 Task: Check all your labeled locations.
Action: Mouse moved to (29, 112)
Screenshot: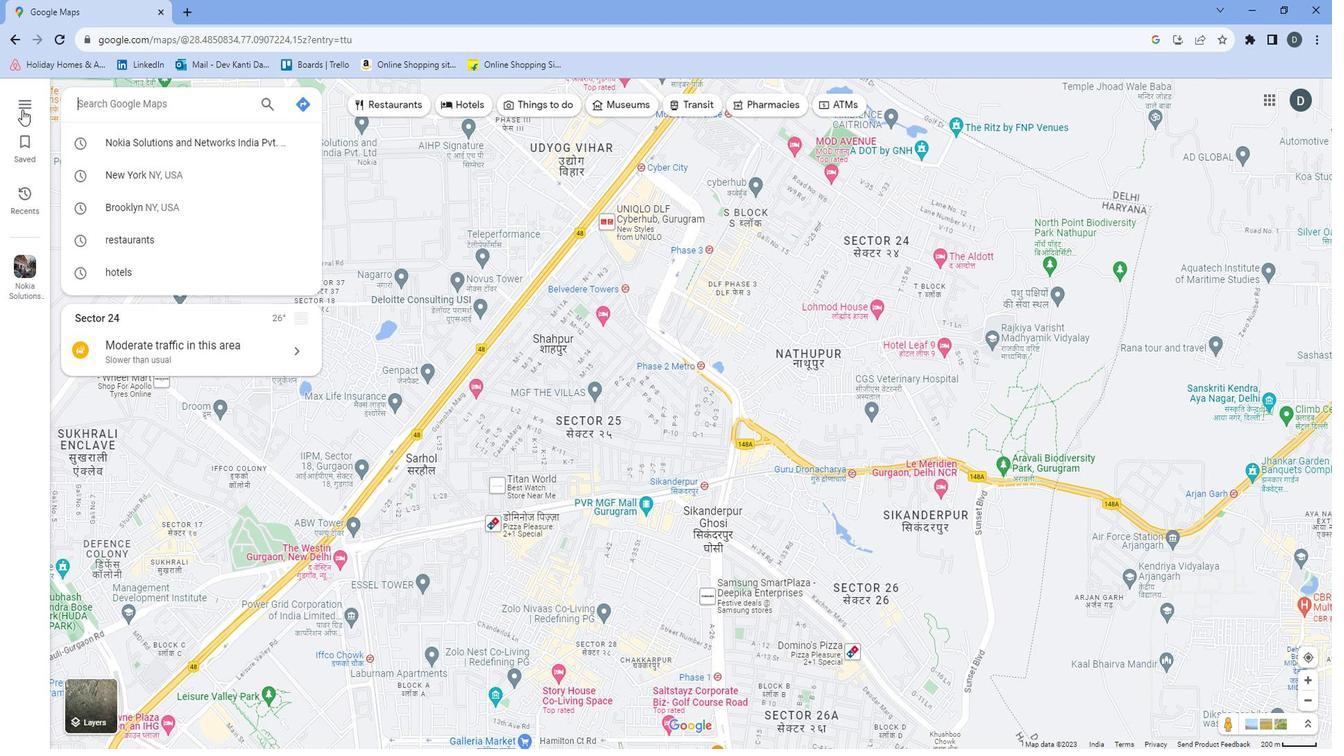 
Action: Mouse pressed left at (29, 112)
Screenshot: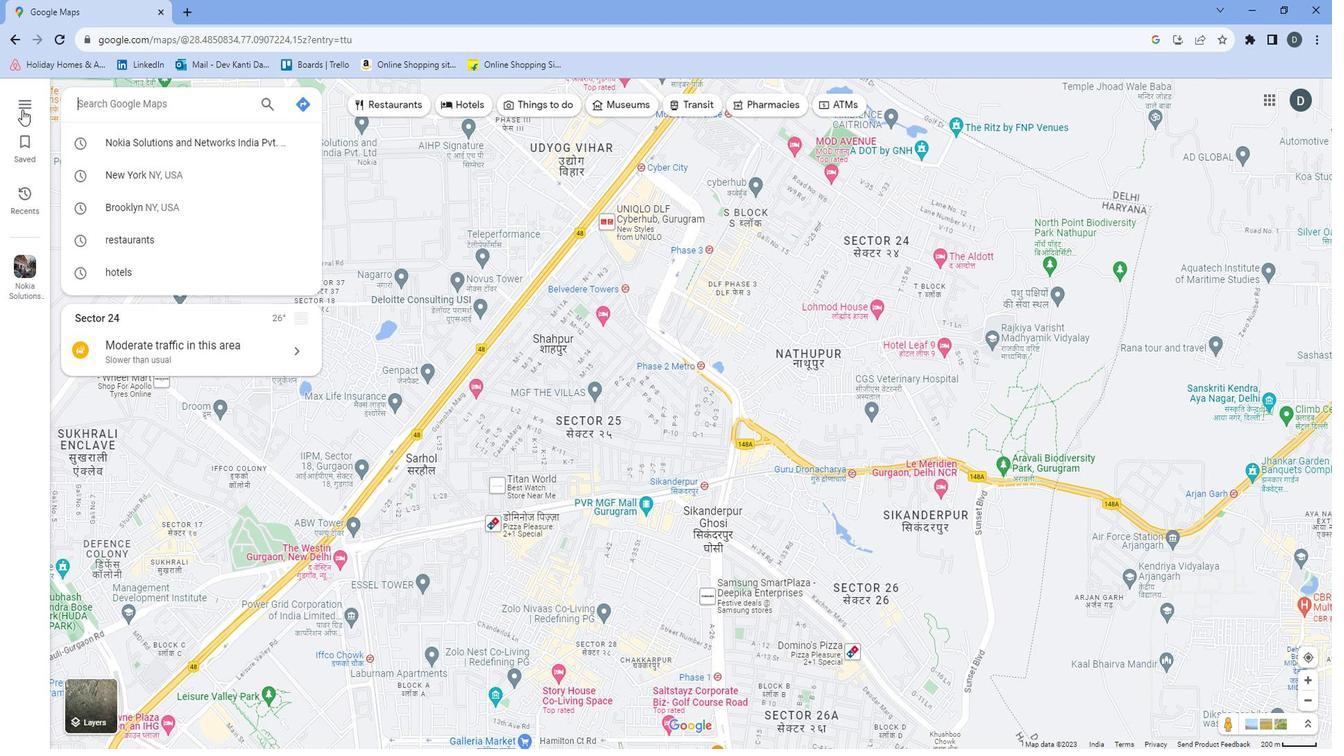 
Action: Mouse moved to (54, 177)
Screenshot: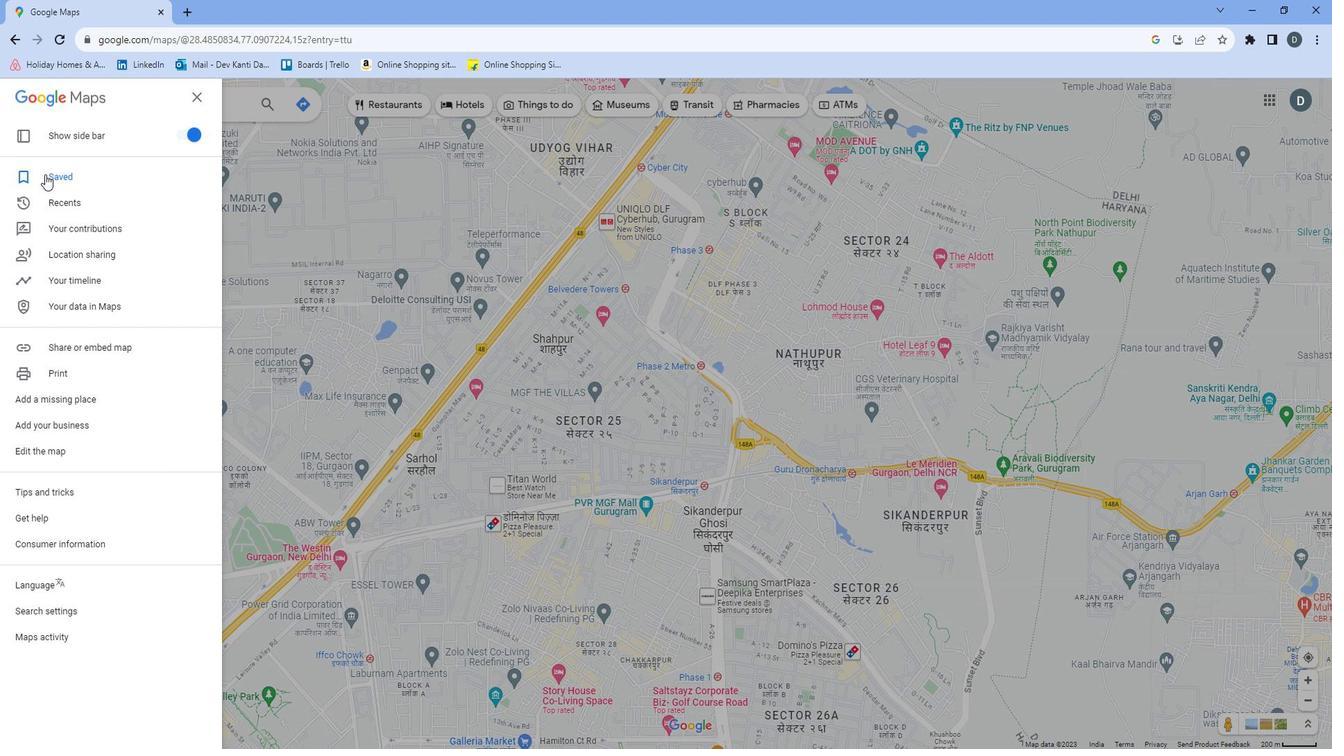 
Action: Mouse pressed left at (54, 177)
Screenshot: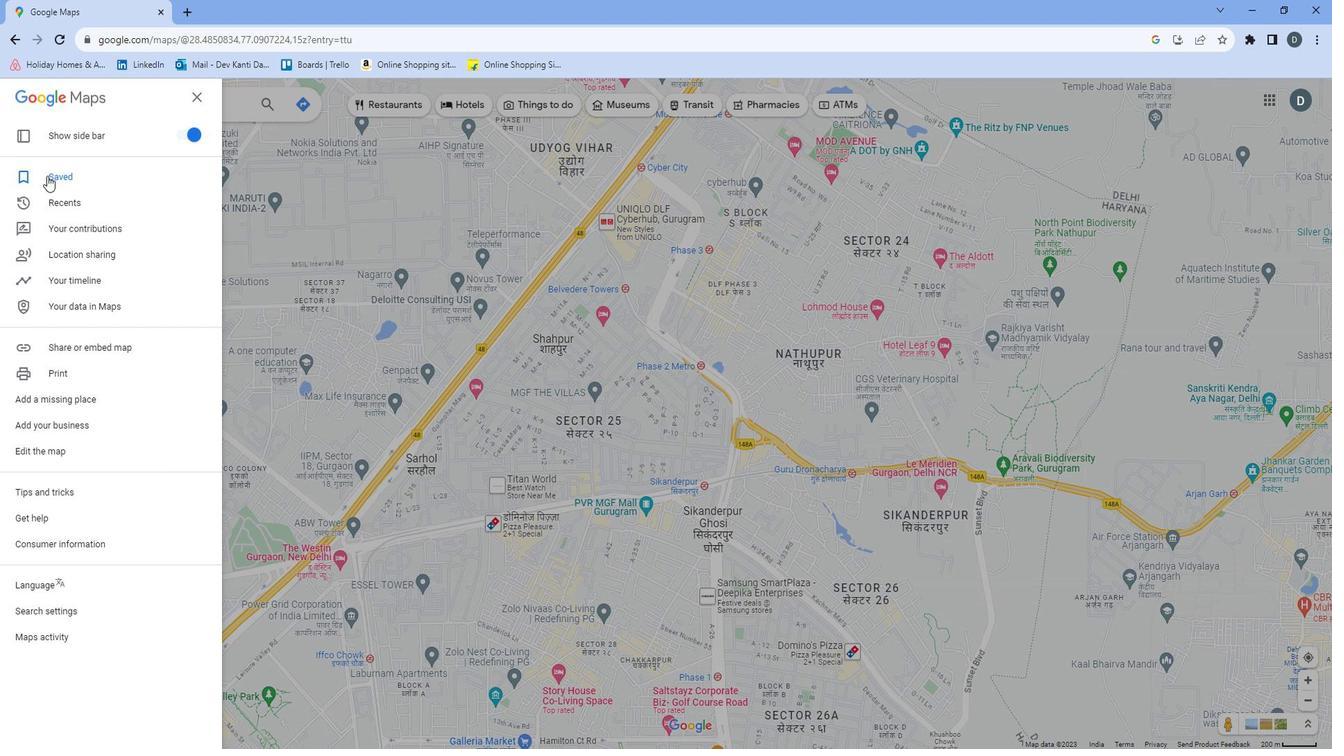 
Action: Mouse moved to (156, 150)
Screenshot: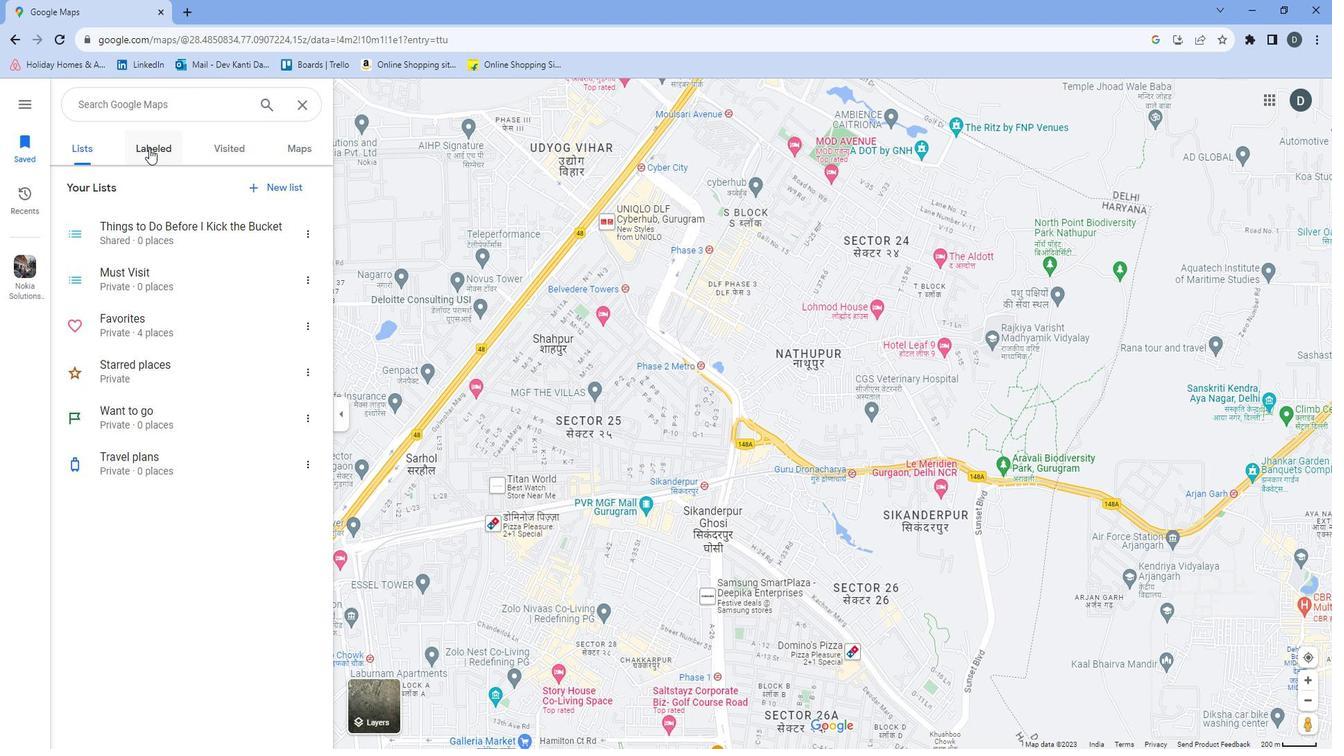 
Action: Mouse pressed left at (156, 150)
Screenshot: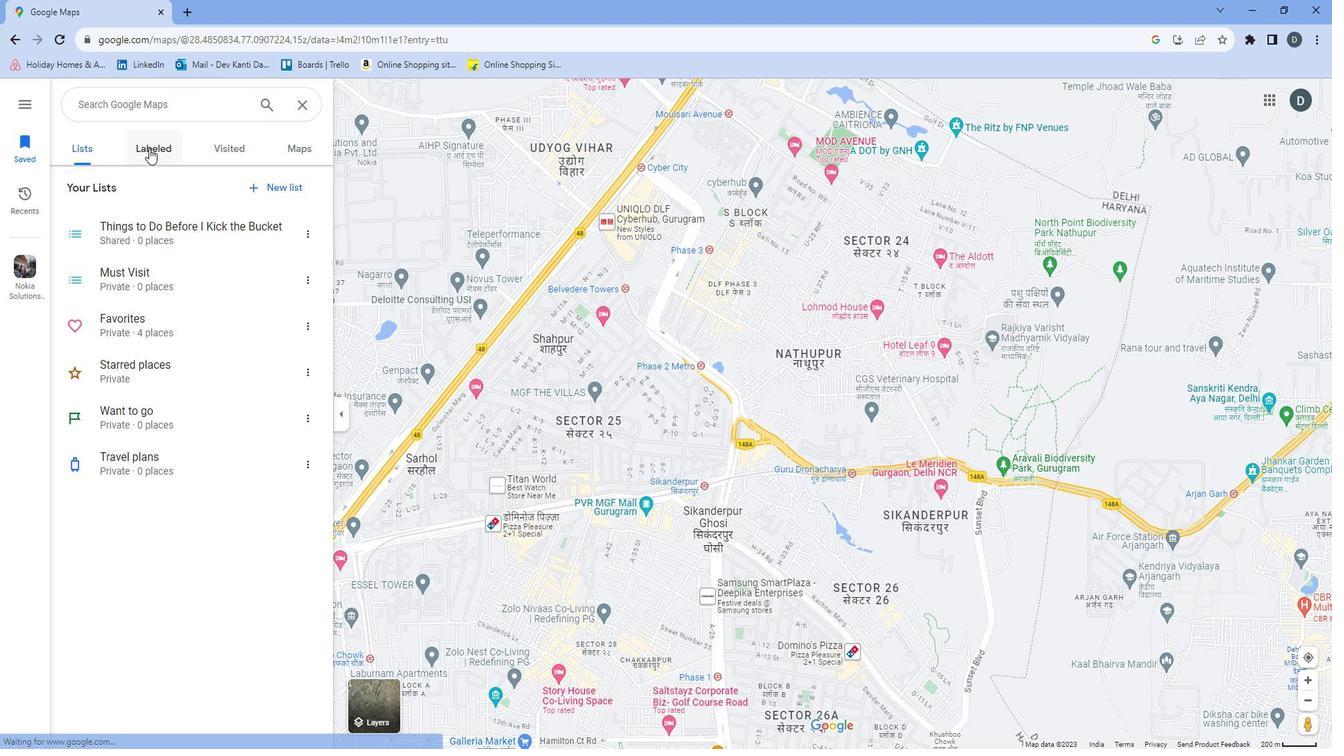 
